 Task: Toggle the render control characters.
Action: Mouse moved to (146, 5)
Screenshot: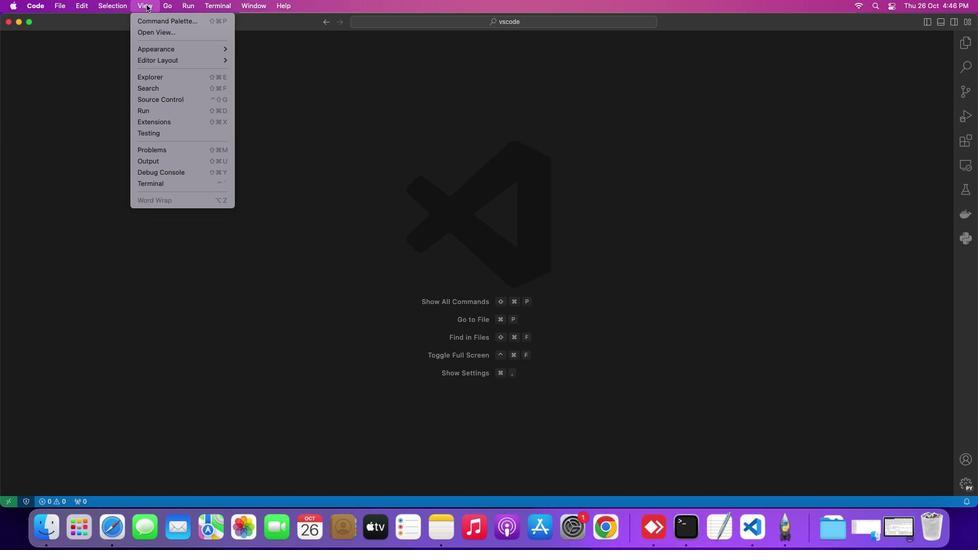 
Action: Mouse pressed left at (146, 5)
Screenshot: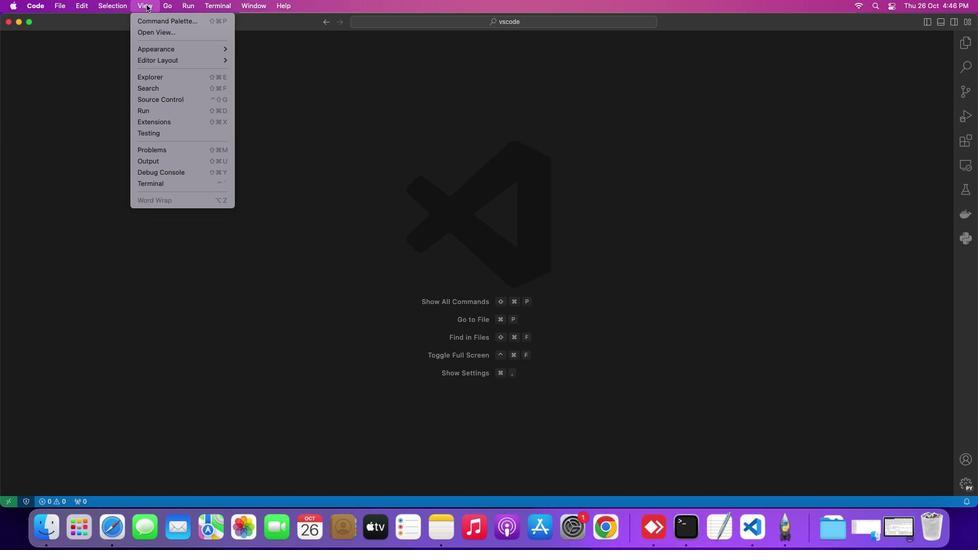 
Action: Mouse moved to (301, 233)
Screenshot: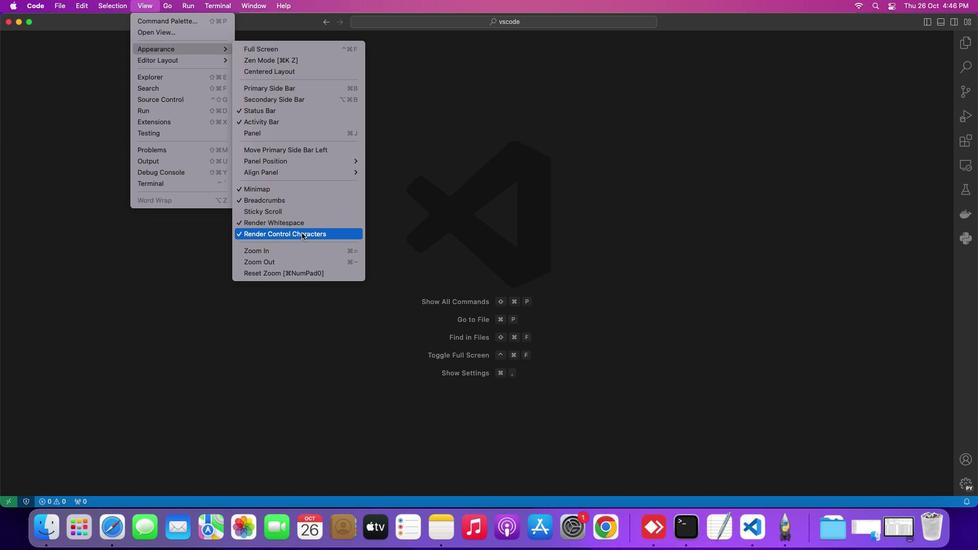 
Action: Mouse pressed left at (301, 233)
Screenshot: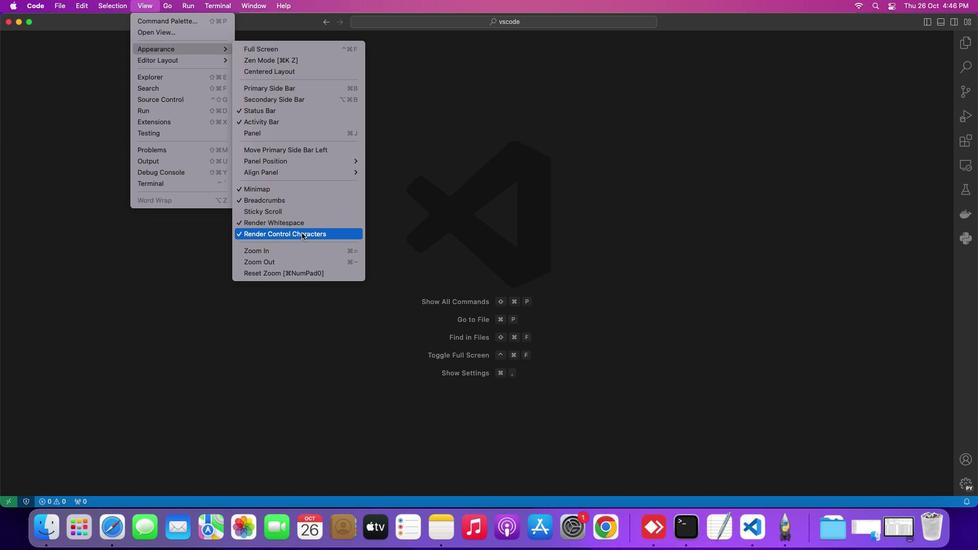 
Action: Mouse moved to (304, 180)
Screenshot: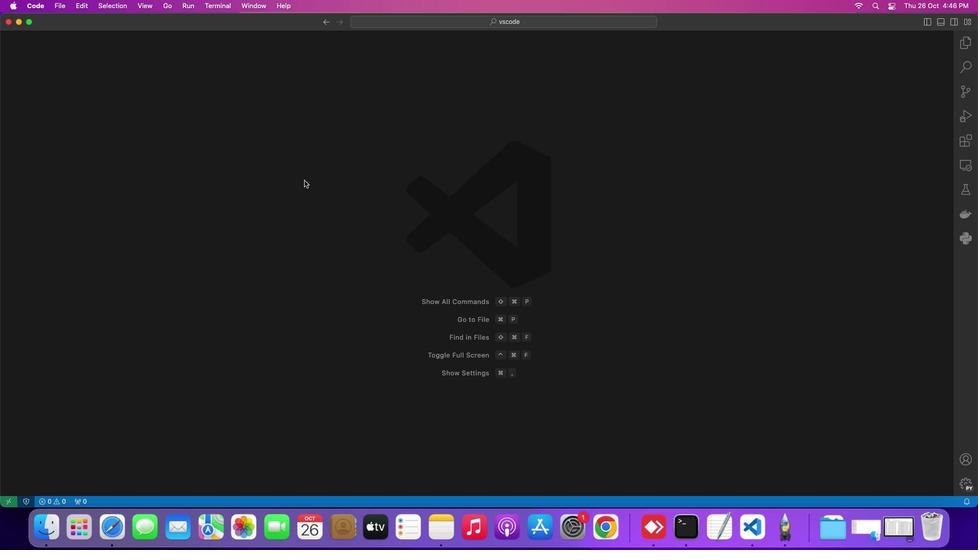 
